 Task: Add Sprouts Lavender Rosewood Aromatherapy Room & Body Spray to the cart.
Action: Mouse moved to (316, 160)
Screenshot: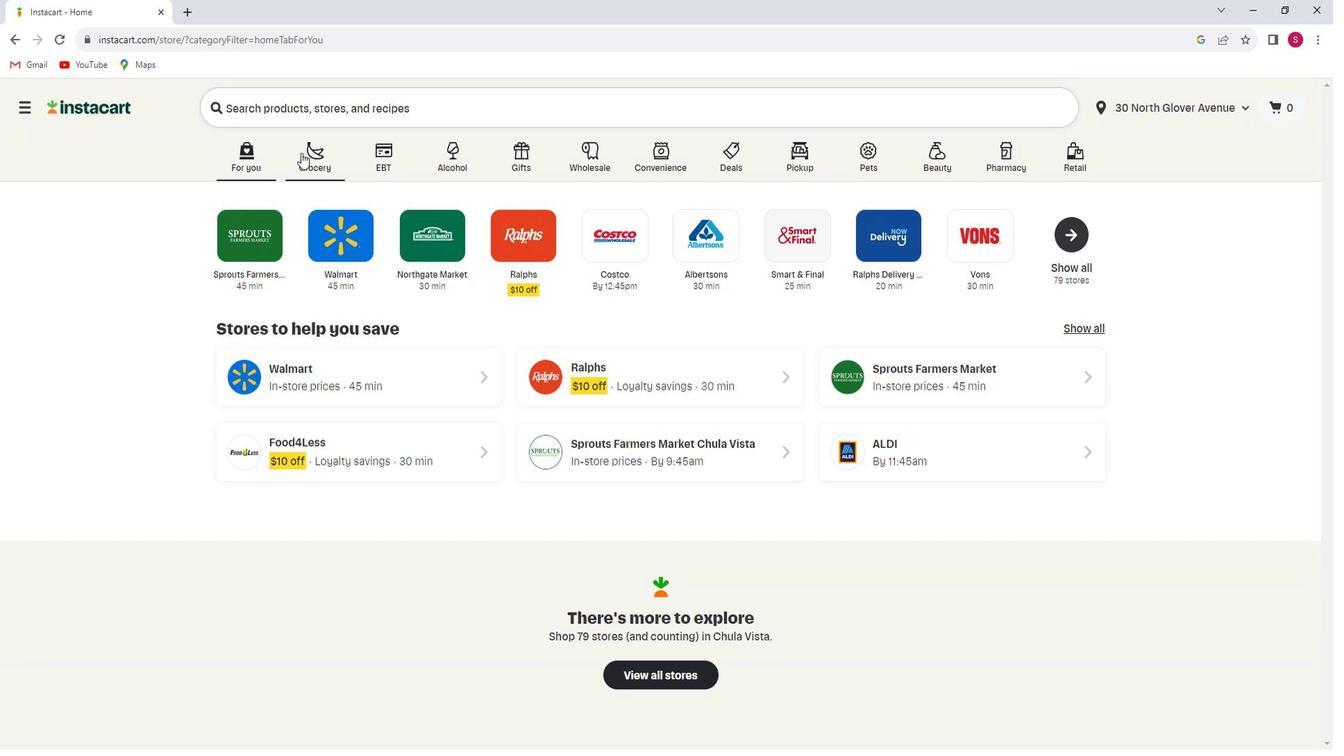 
Action: Mouse pressed left at (316, 160)
Screenshot: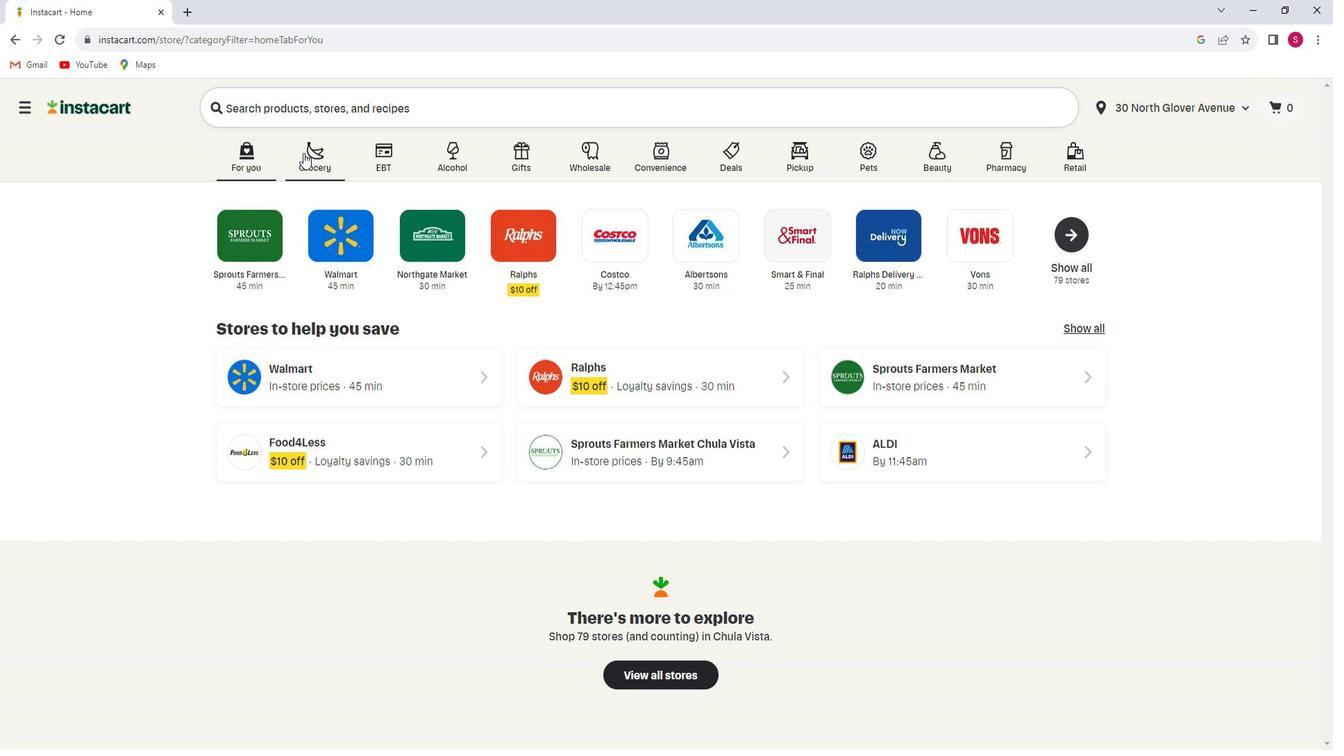 
Action: Mouse moved to (310, 406)
Screenshot: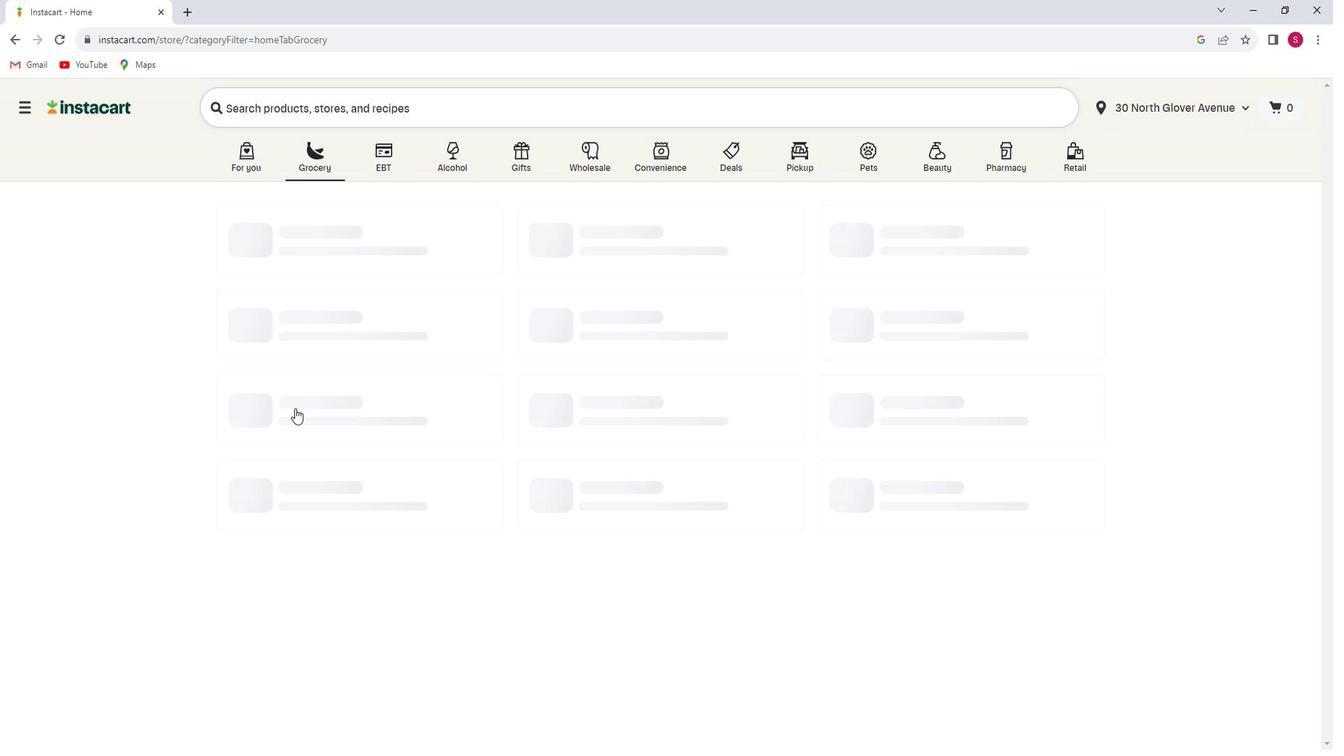 
Action: Mouse pressed left at (310, 406)
Screenshot: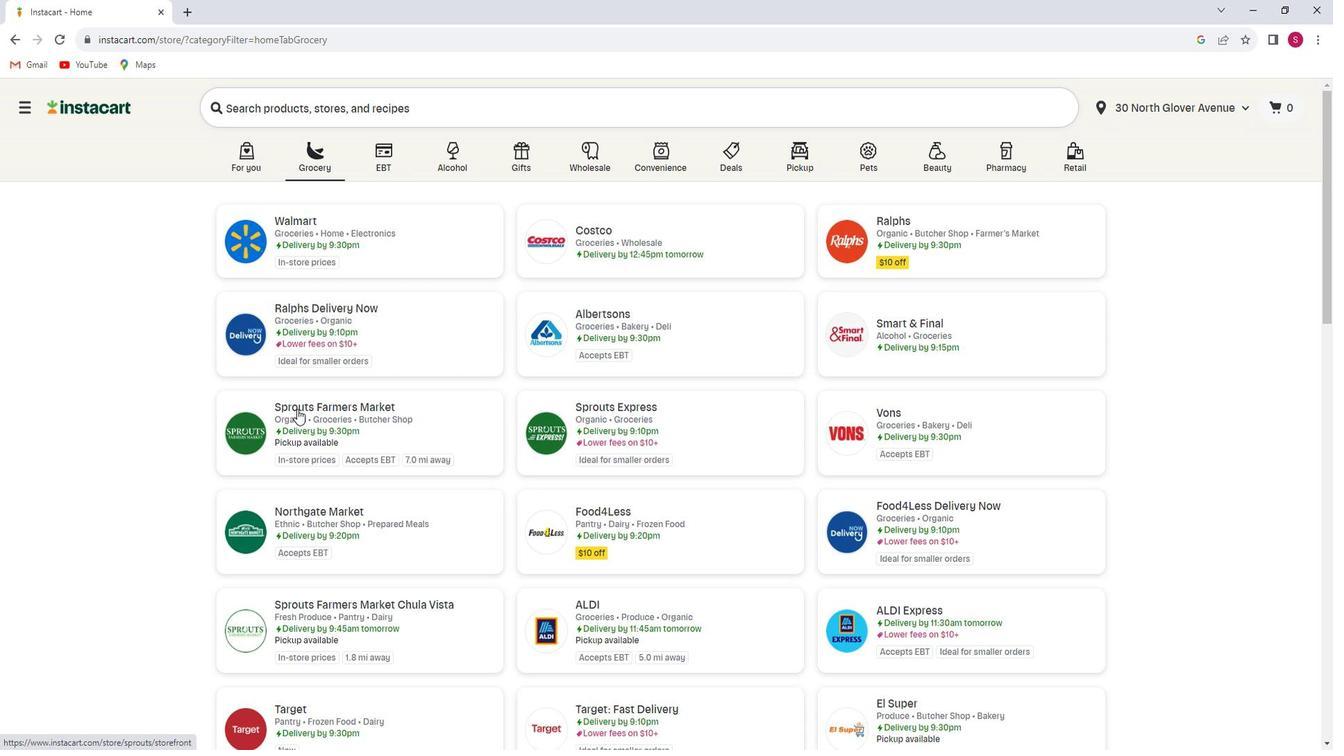 
Action: Mouse moved to (91, 418)
Screenshot: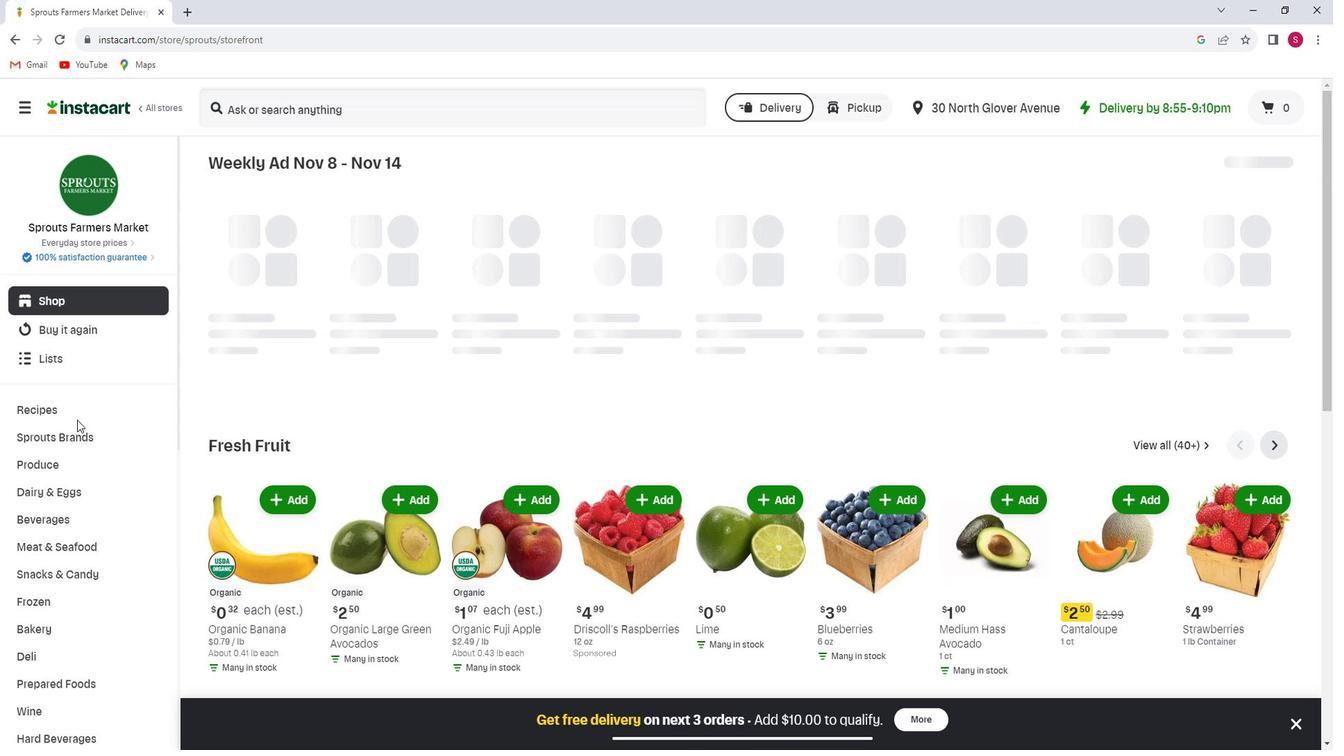 
Action: Mouse scrolled (91, 417) with delta (0, 0)
Screenshot: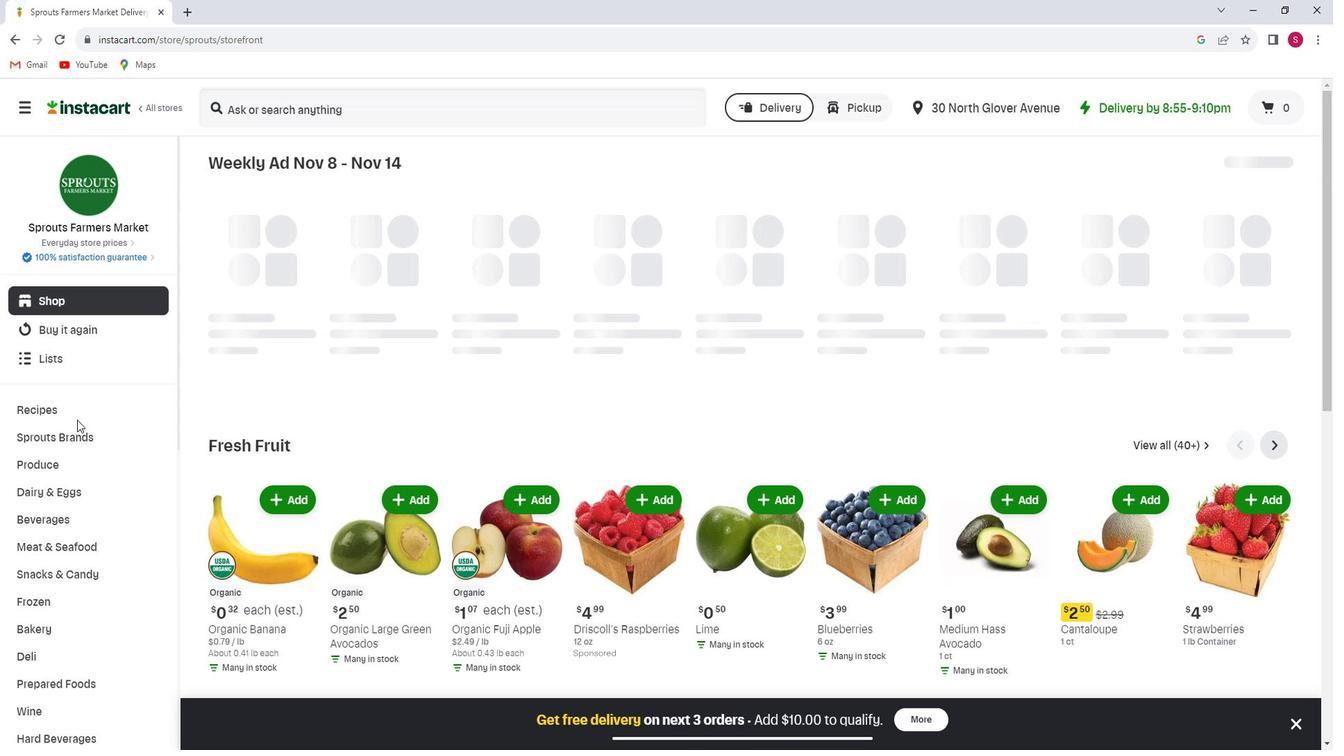 
Action: Mouse moved to (96, 419)
Screenshot: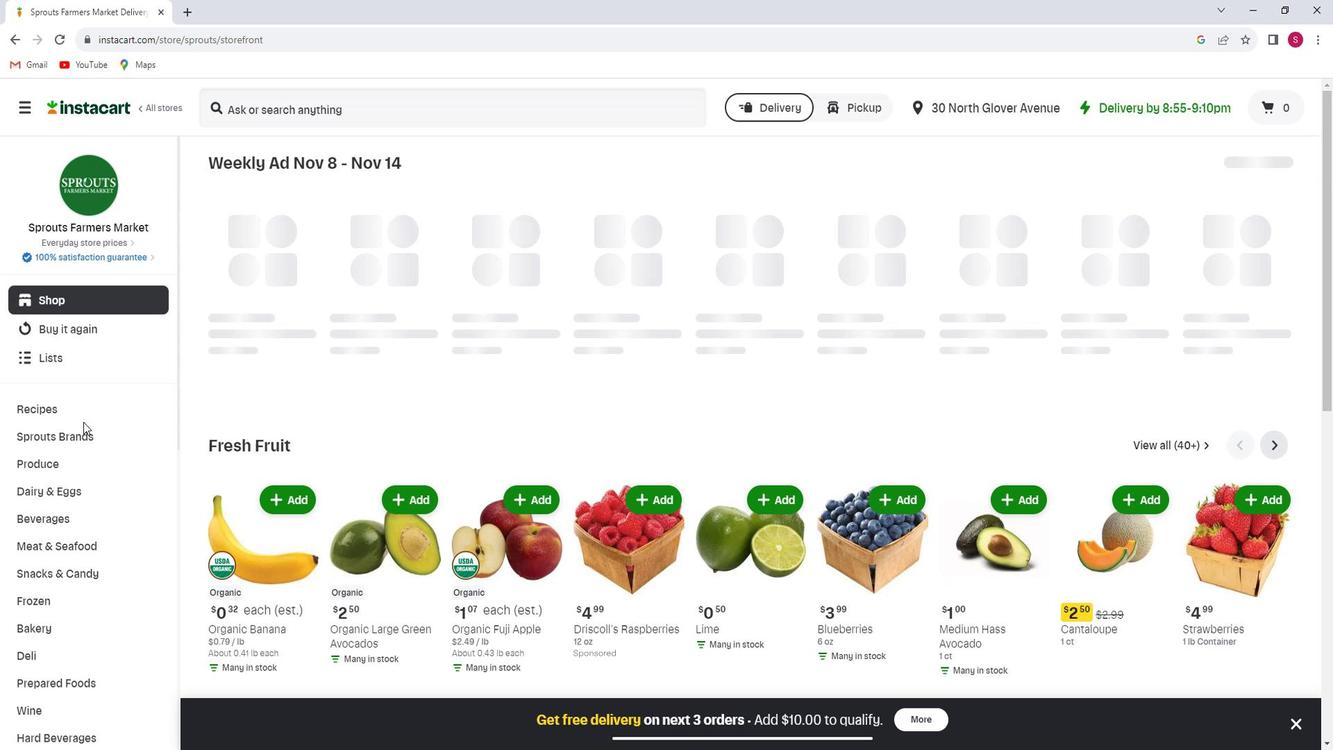 
Action: Mouse scrolled (96, 418) with delta (0, 0)
Screenshot: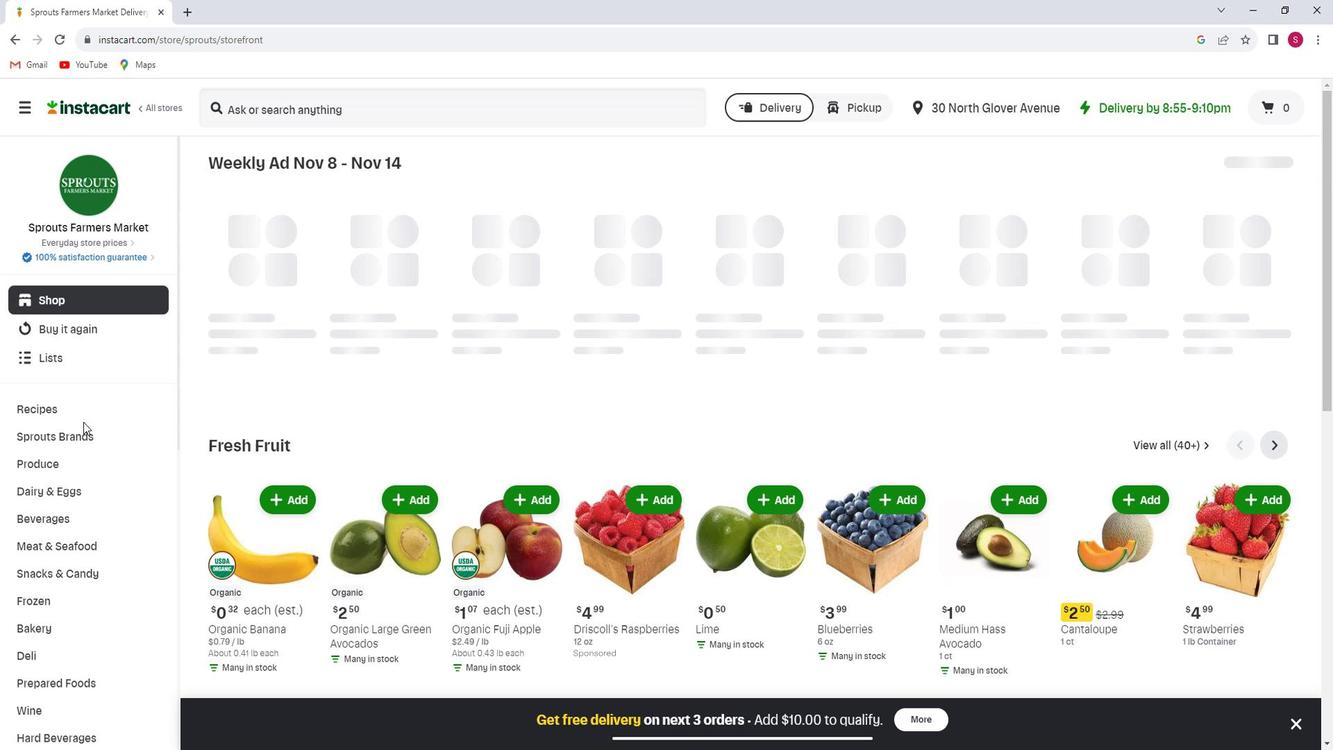 
Action: Mouse scrolled (96, 418) with delta (0, 0)
Screenshot: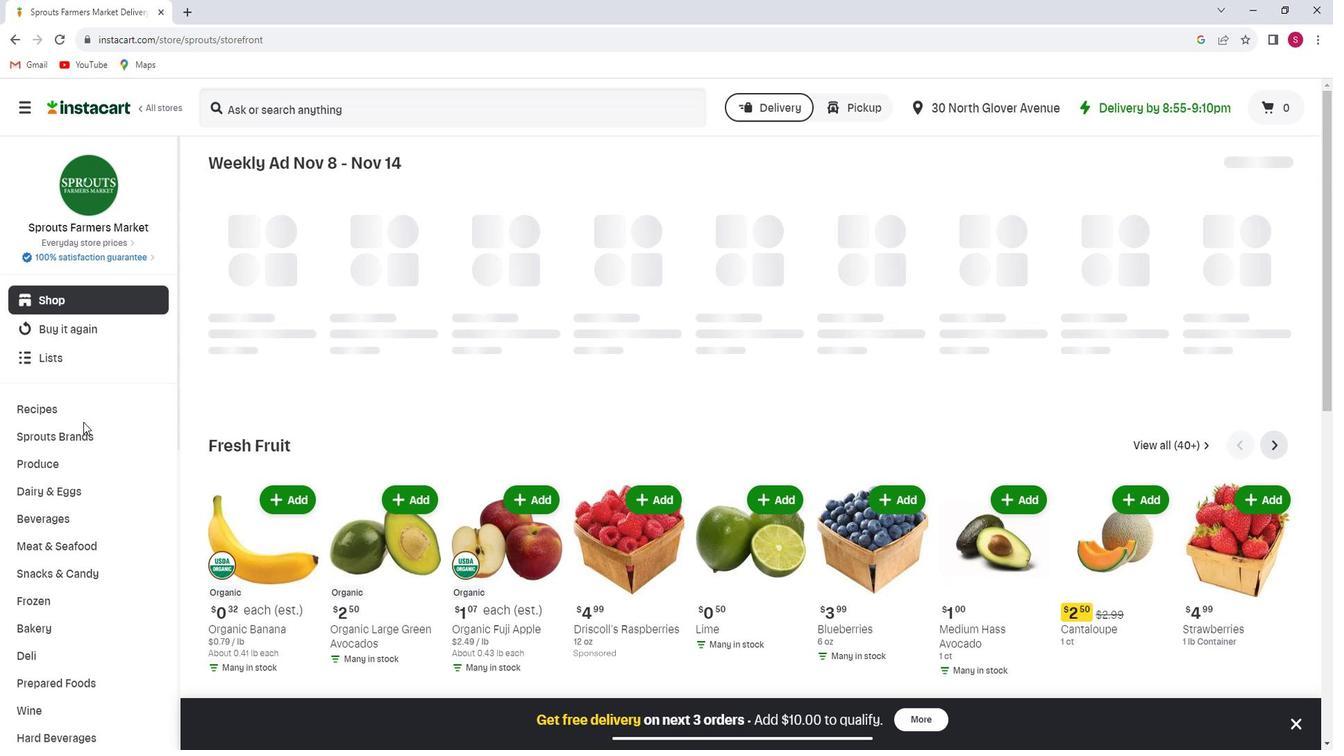 
Action: Mouse scrolled (96, 418) with delta (0, 0)
Screenshot: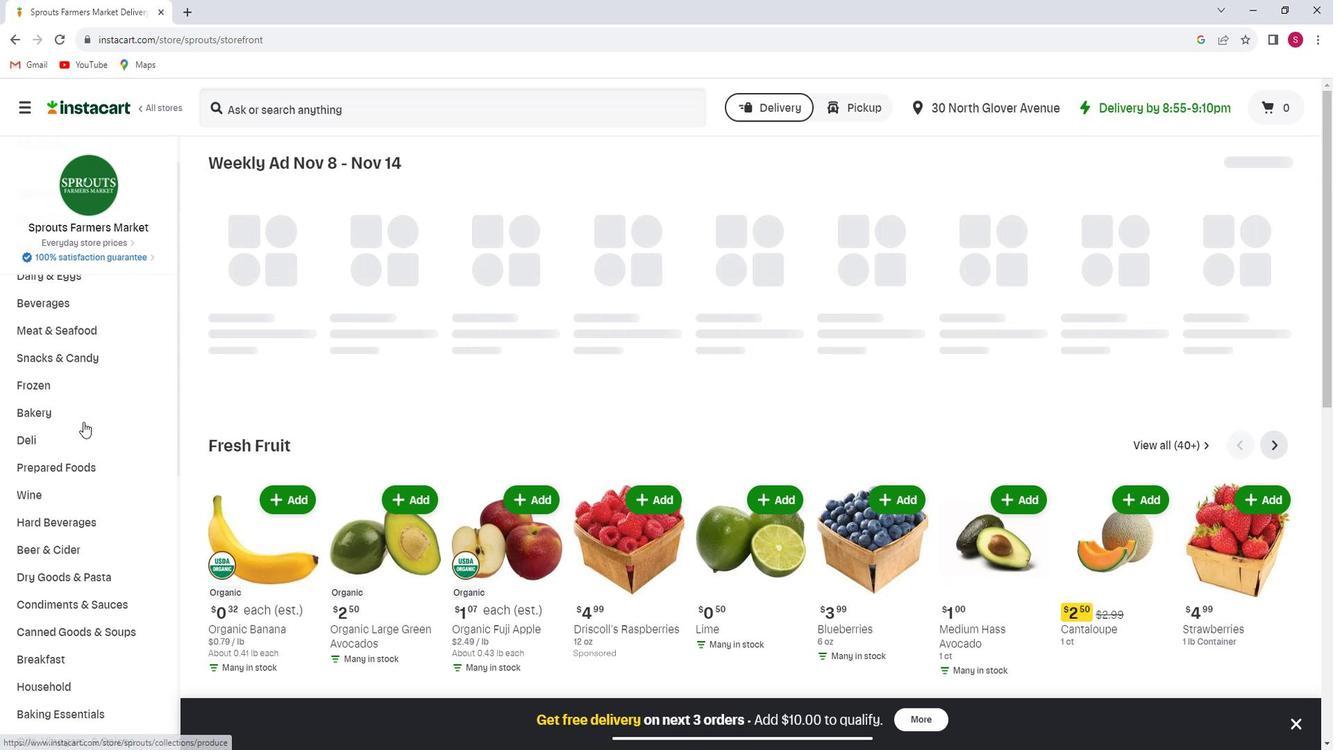 
Action: Mouse scrolled (96, 418) with delta (0, 0)
Screenshot: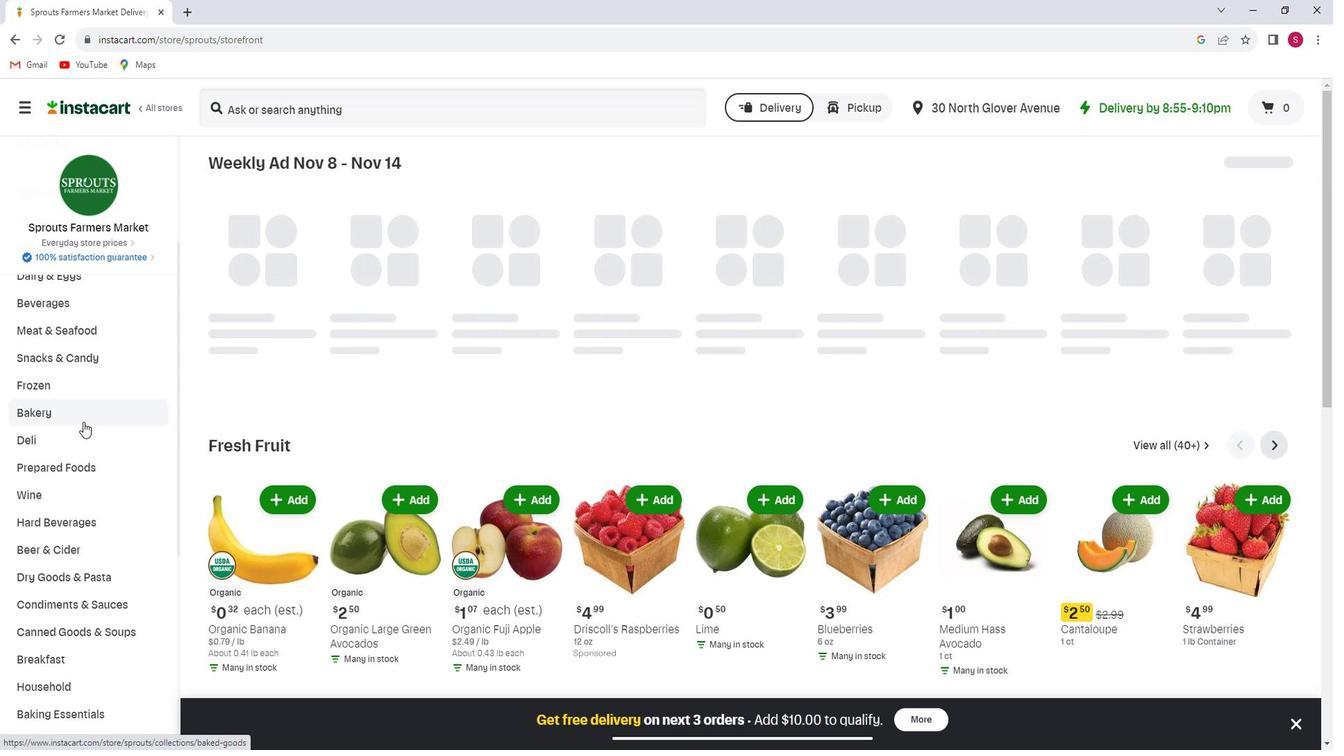 
Action: Mouse moved to (96, 425)
Screenshot: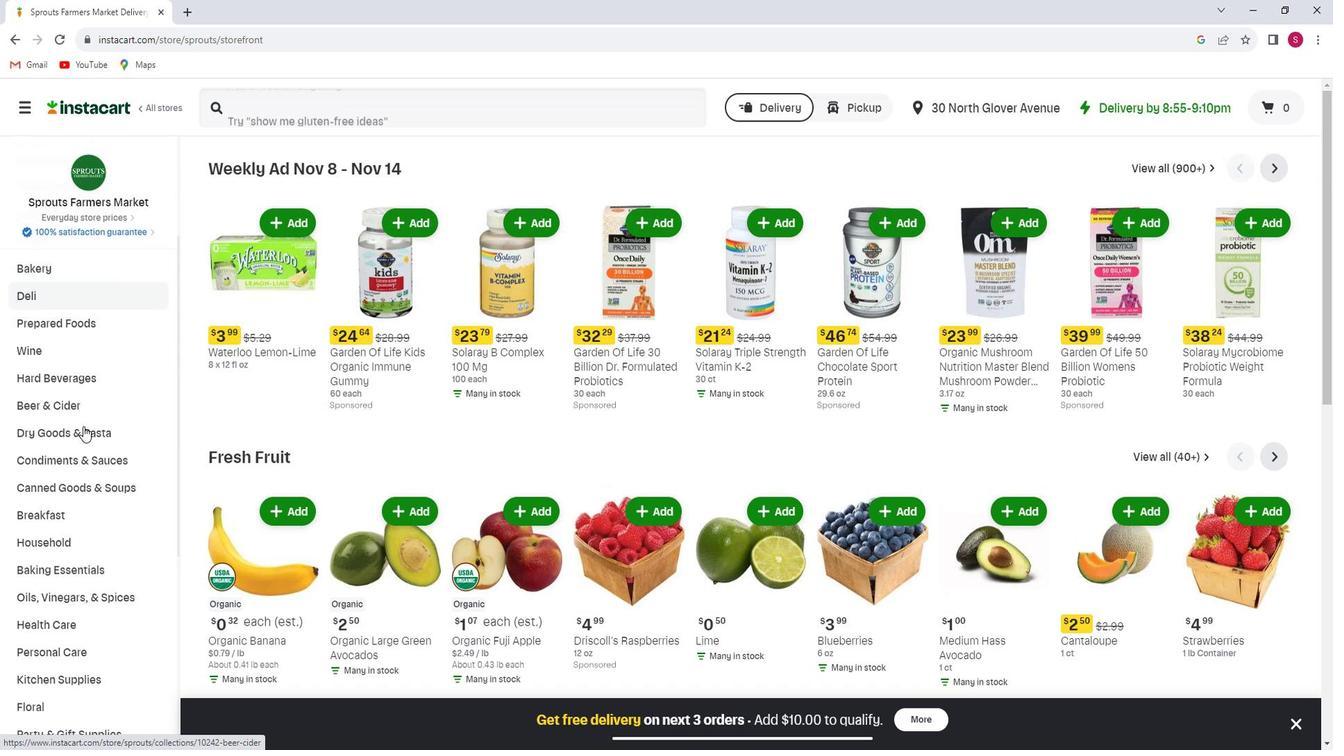 
Action: Mouse scrolled (96, 425) with delta (0, 0)
Screenshot: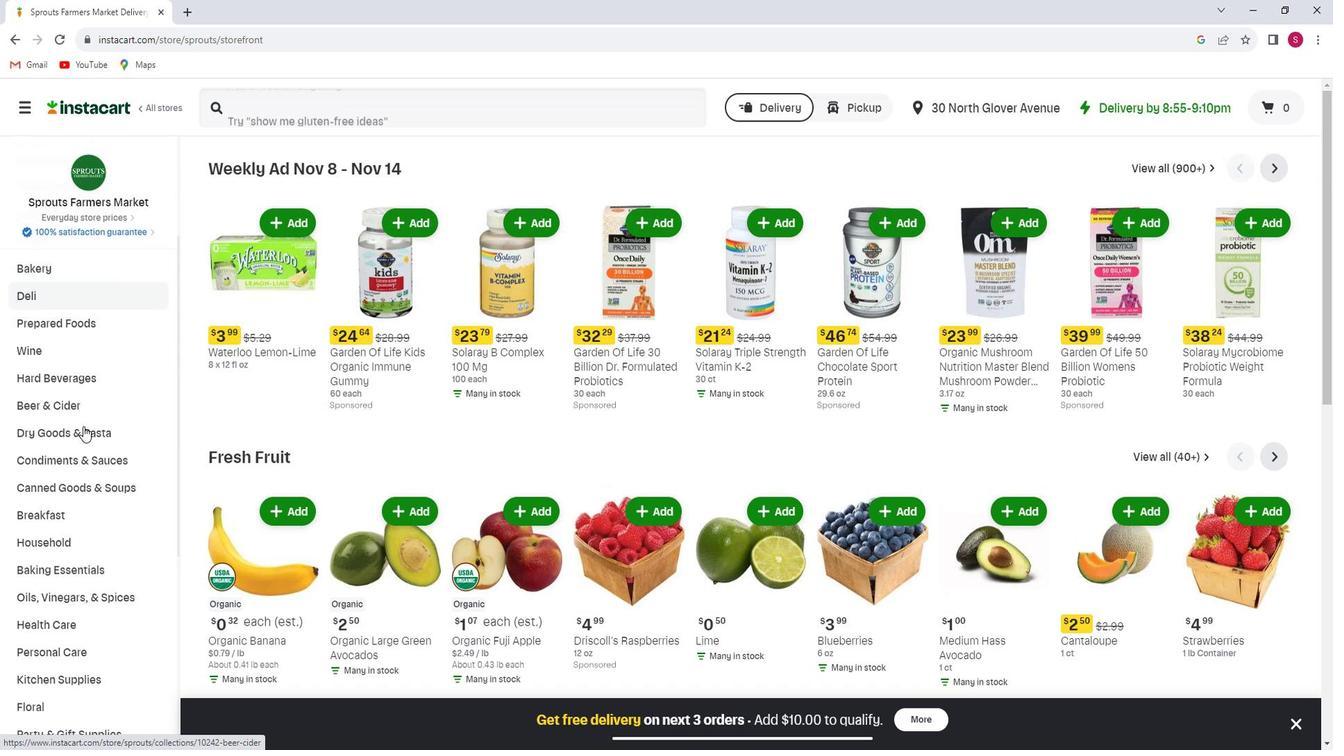 
Action: Mouse moved to (96, 427)
Screenshot: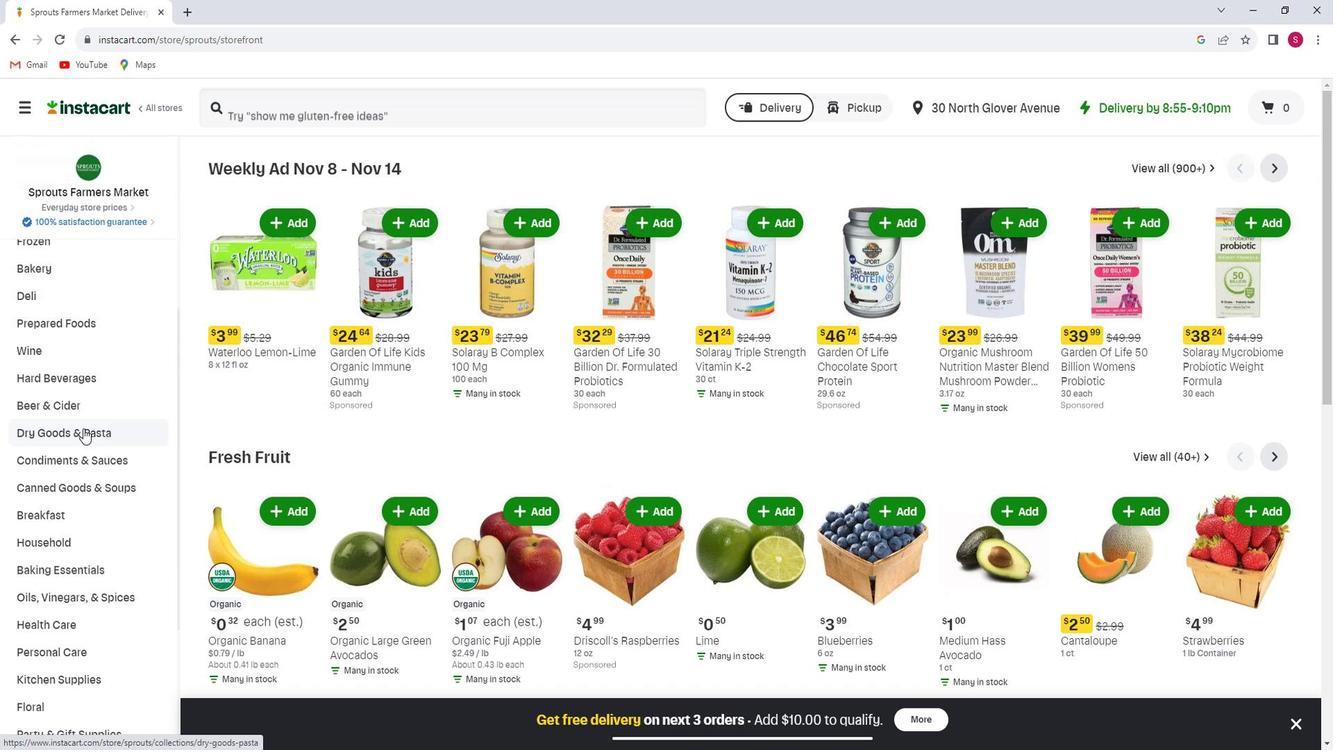 
Action: Mouse scrolled (96, 426) with delta (0, 0)
Screenshot: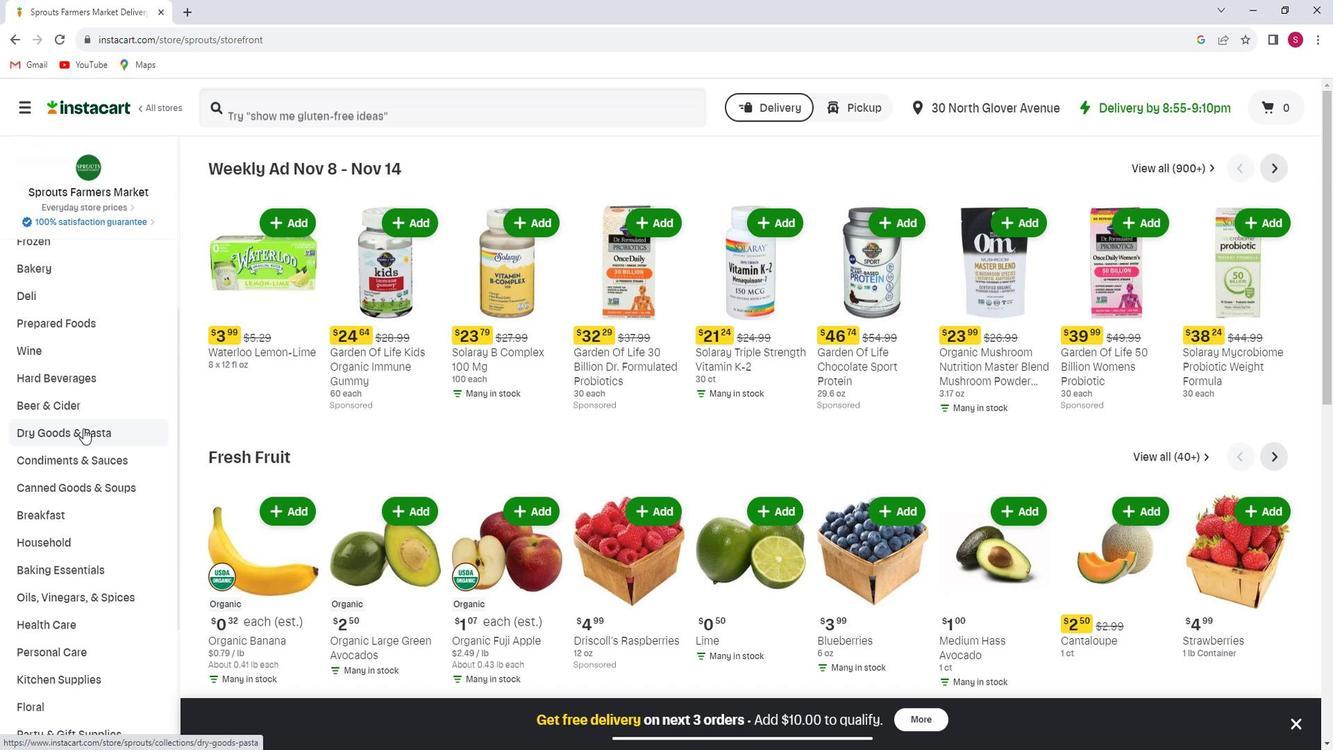 
Action: Mouse moved to (81, 445)
Screenshot: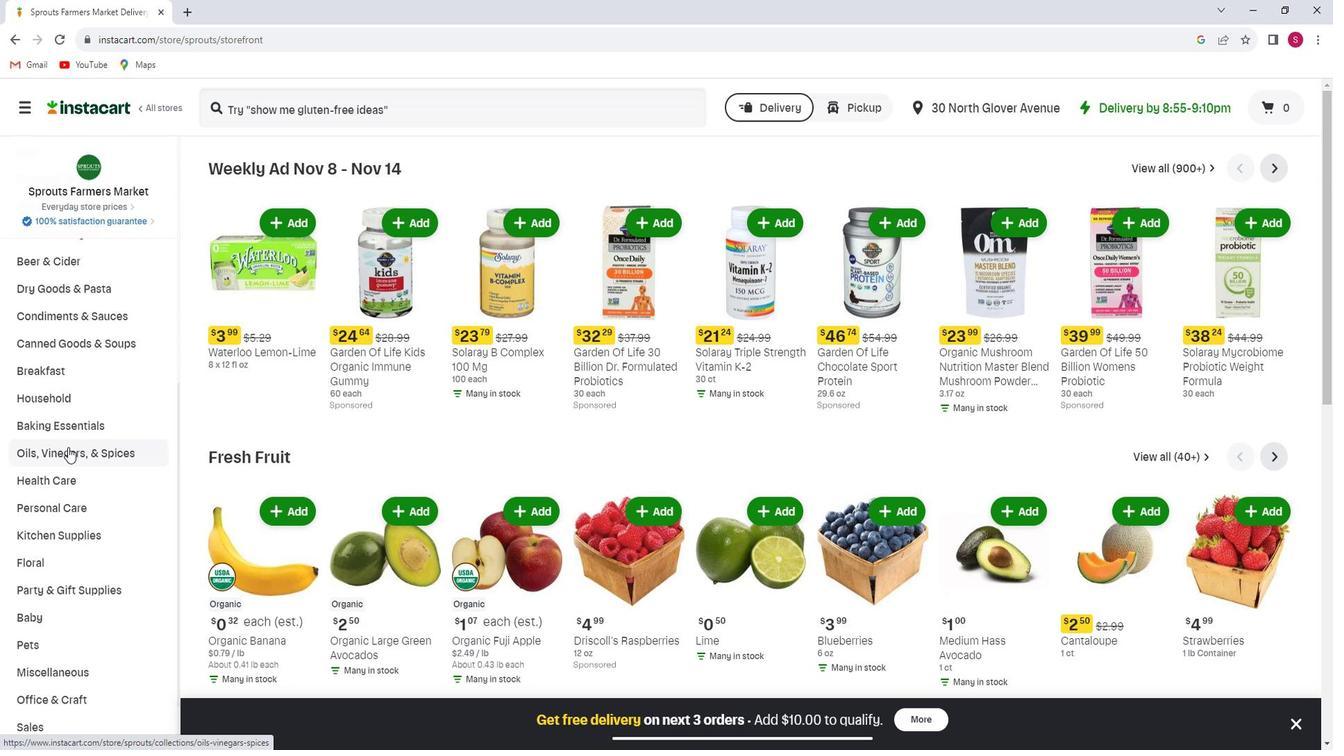 
Action: Mouse scrolled (81, 445) with delta (0, 0)
Screenshot: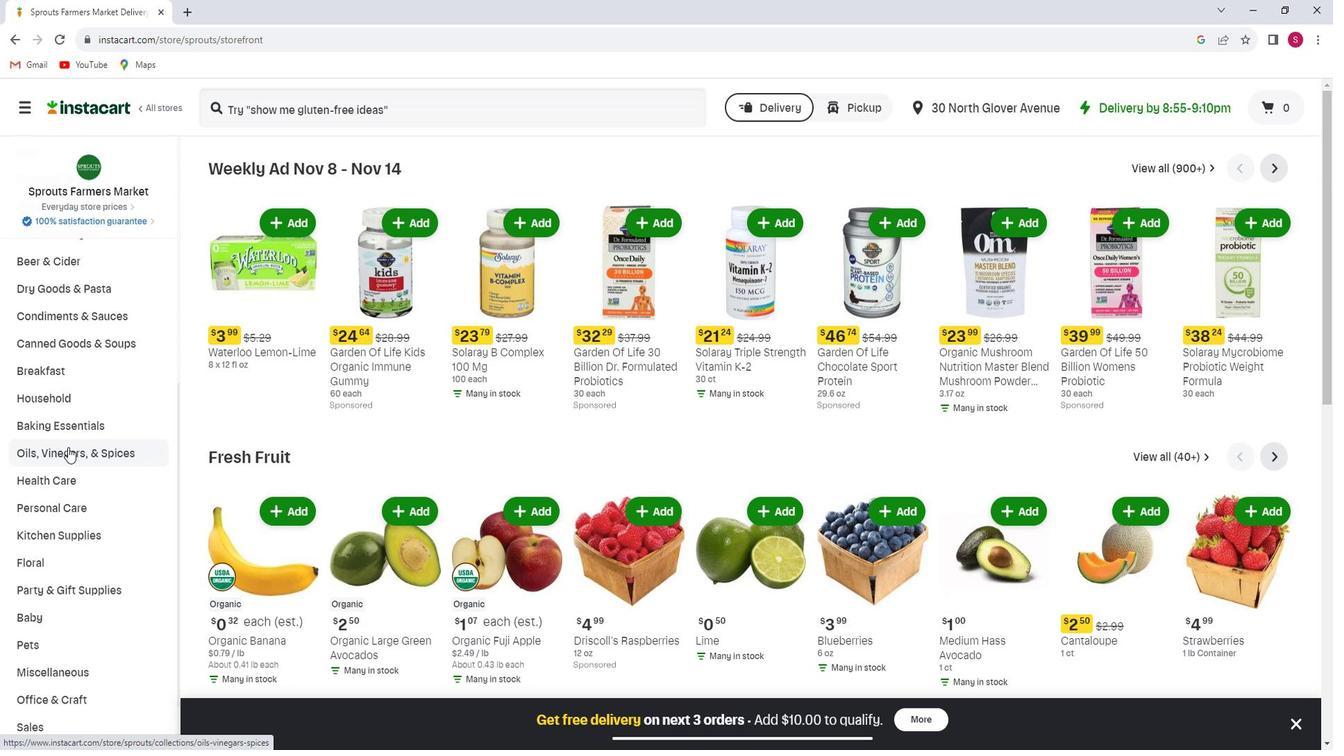 
Action: Mouse moved to (84, 441)
Screenshot: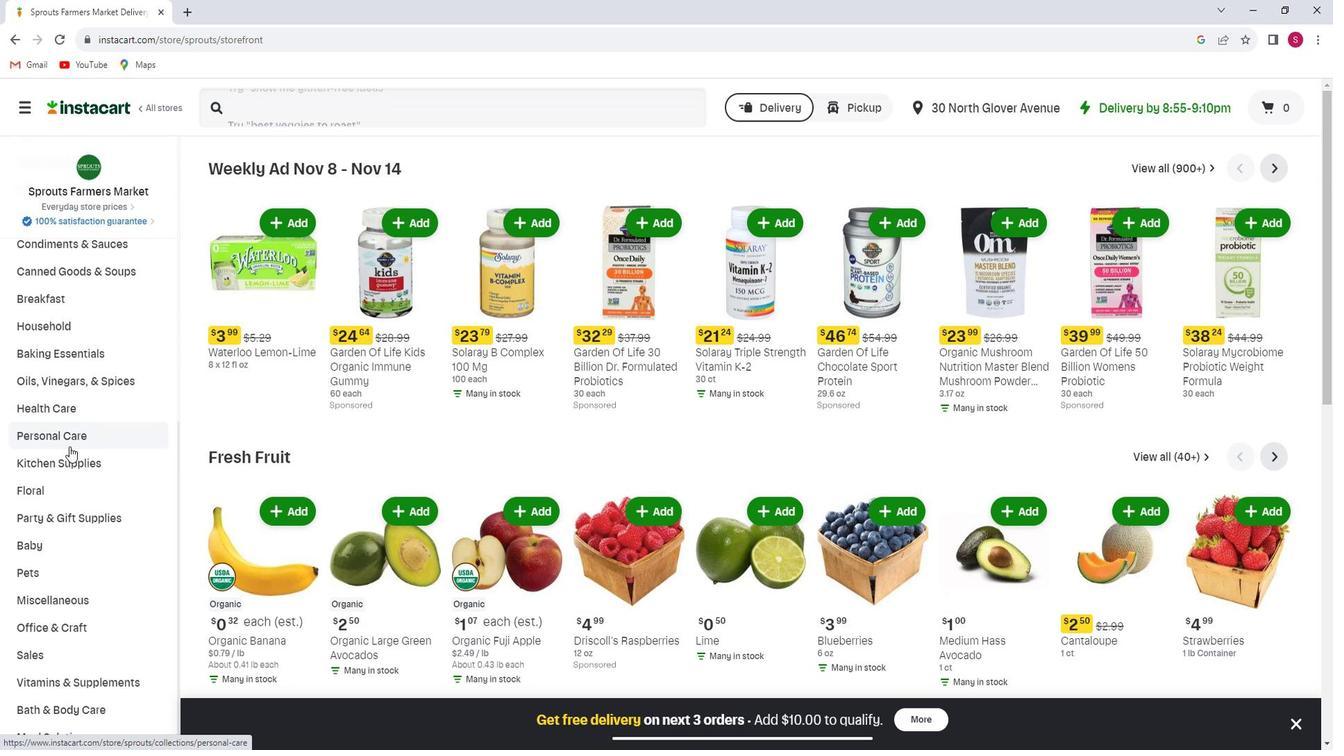 
Action: Mouse pressed left at (84, 441)
Screenshot: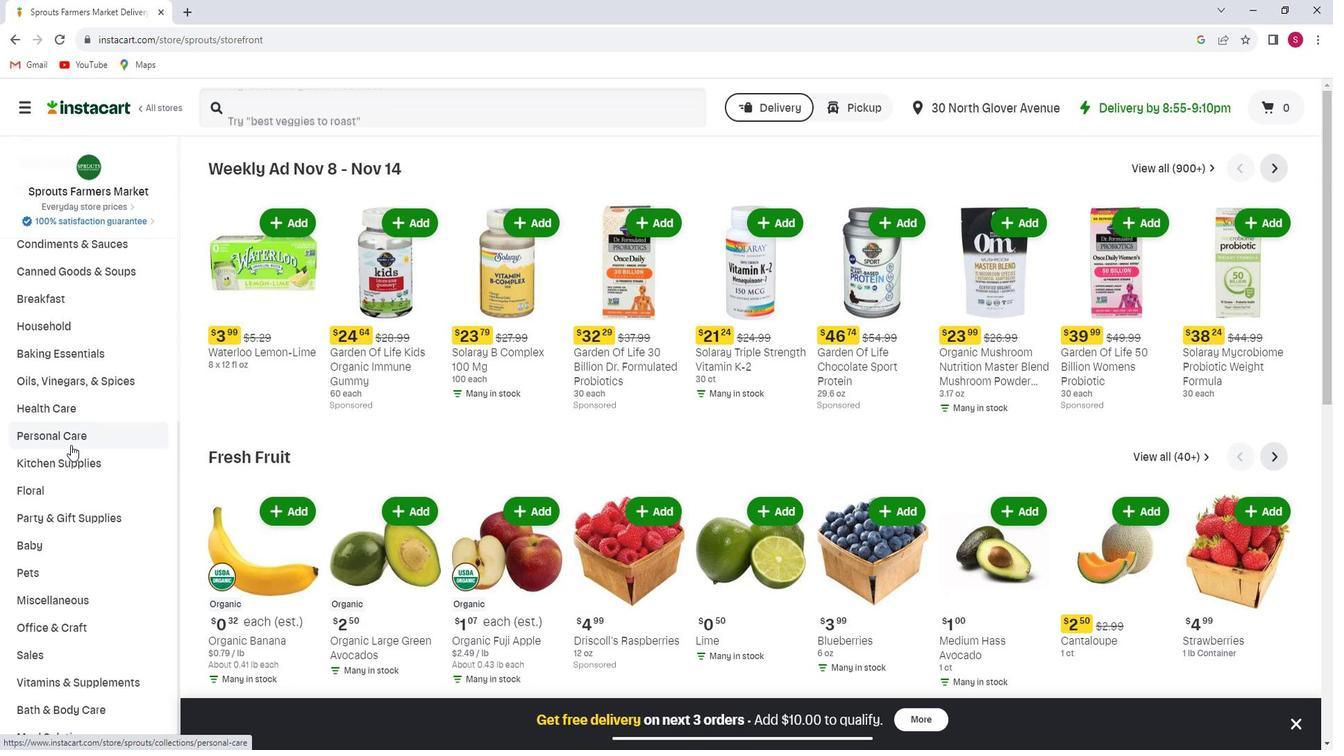 
Action: Mouse moved to (95, 474)
Screenshot: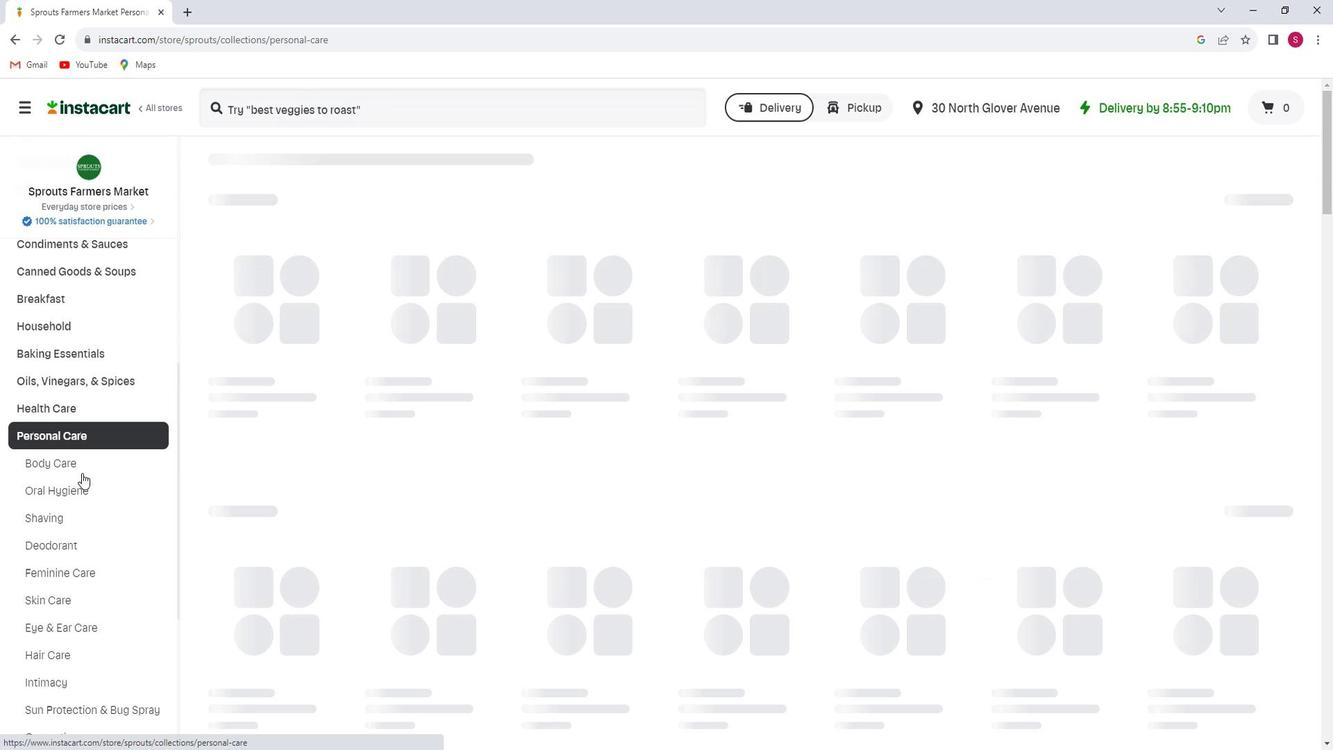 
Action: Mouse scrolled (95, 473) with delta (0, 0)
Screenshot: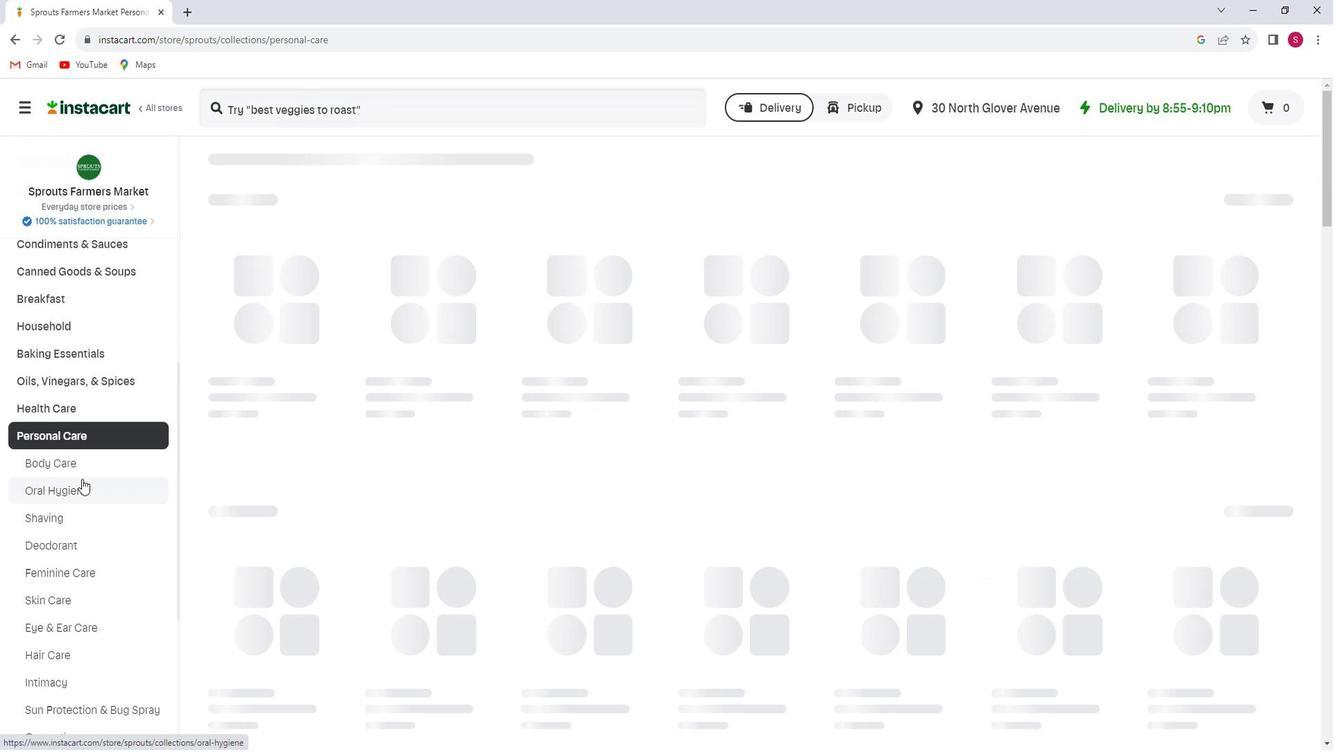 
Action: Mouse moved to (95, 474)
Screenshot: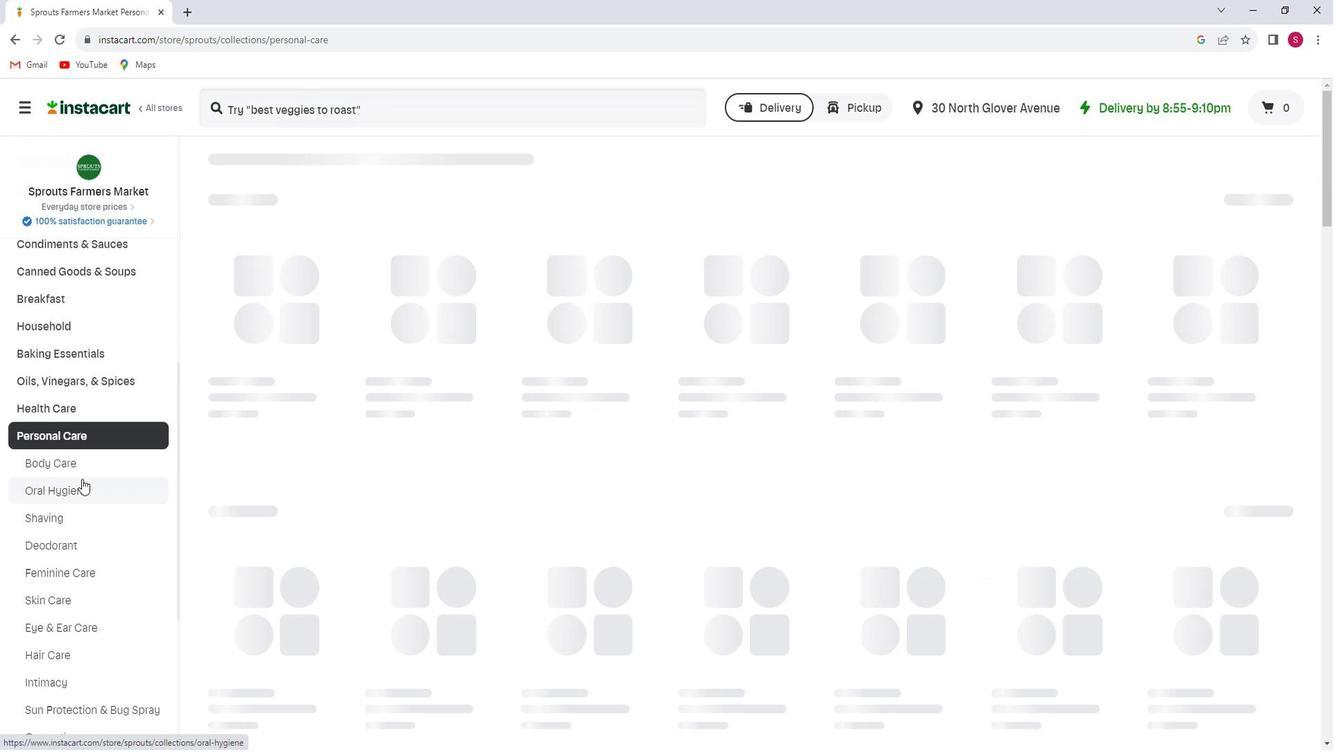 
Action: Mouse scrolled (95, 473) with delta (0, 0)
Screenshot: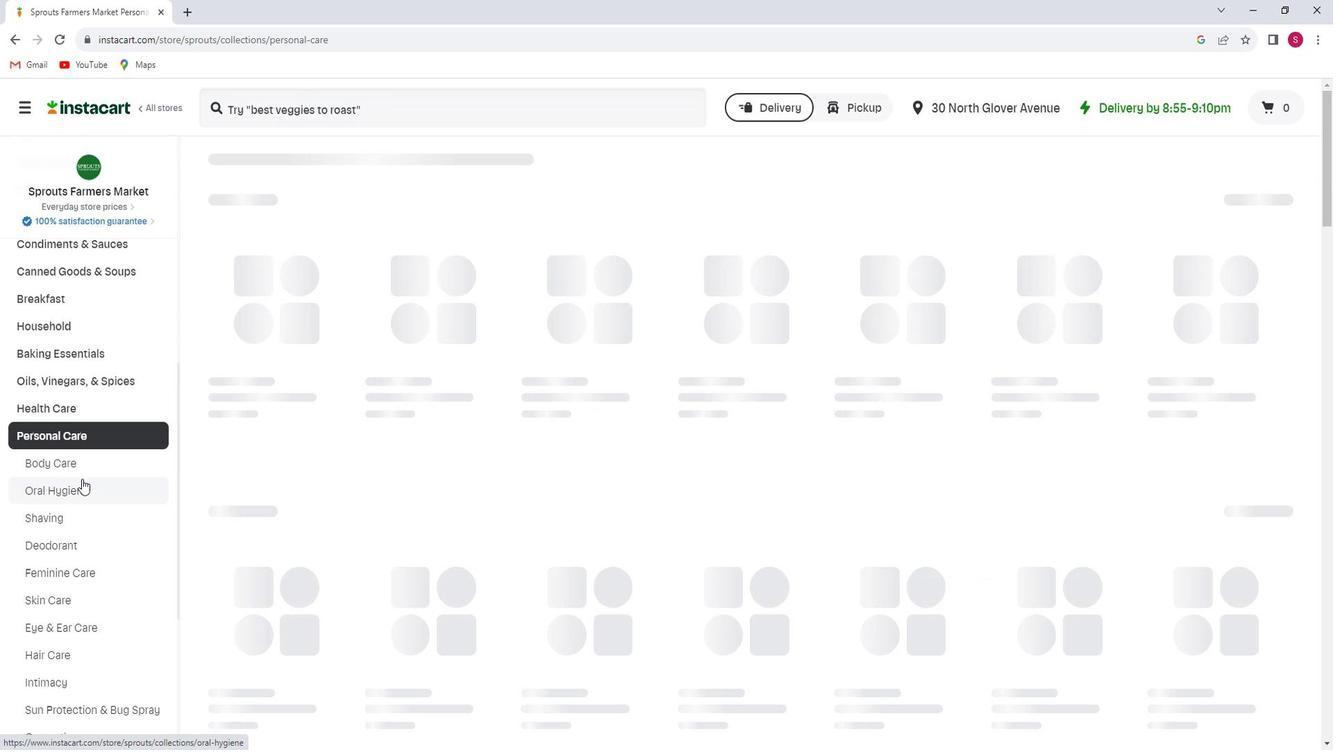 
Action: Mouse moved to (76, 575)
Screenshot: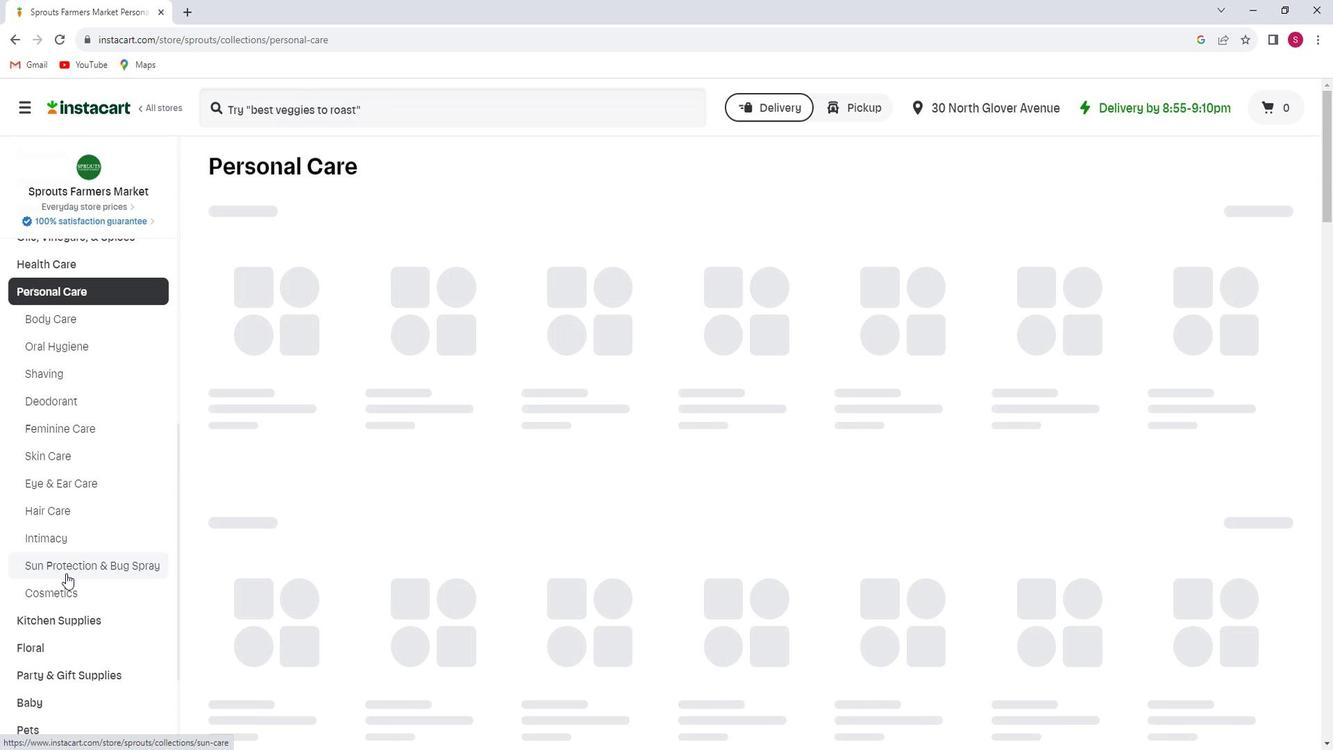 
Action: Mouse pressed left at (76, 575)
Screenshot: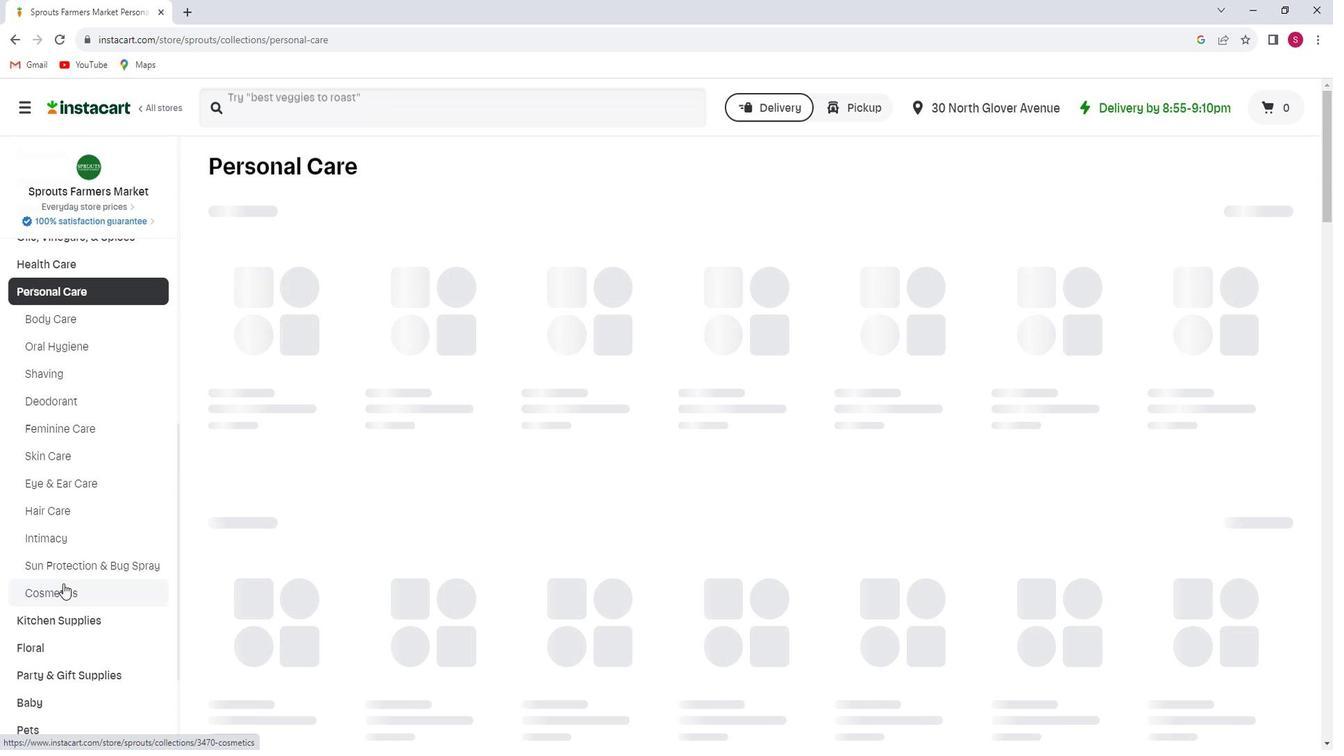 
Action: Mouse moved to (417, 231)
Screenshot: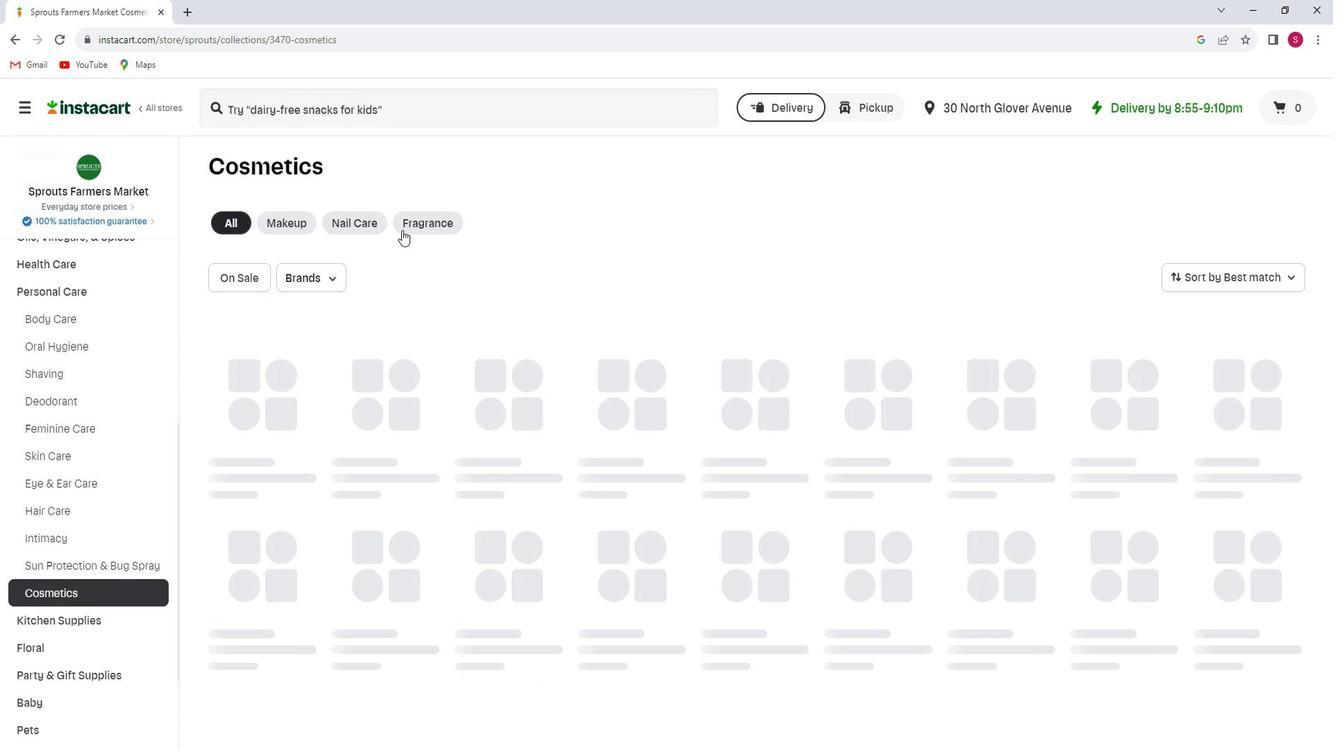 
Action: Mouse pressed left at (417, 231)
Screenshot: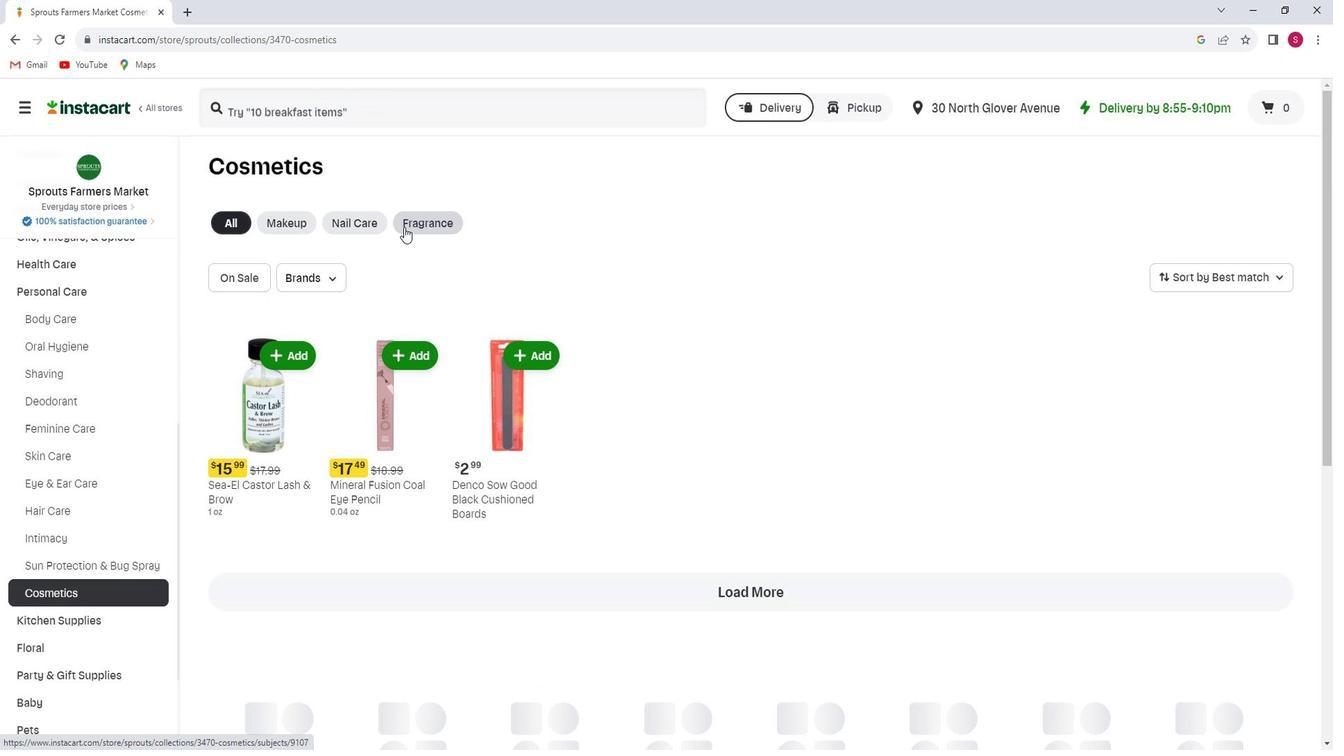 
Action: Mouse moved to (375, 114)
Screenshot: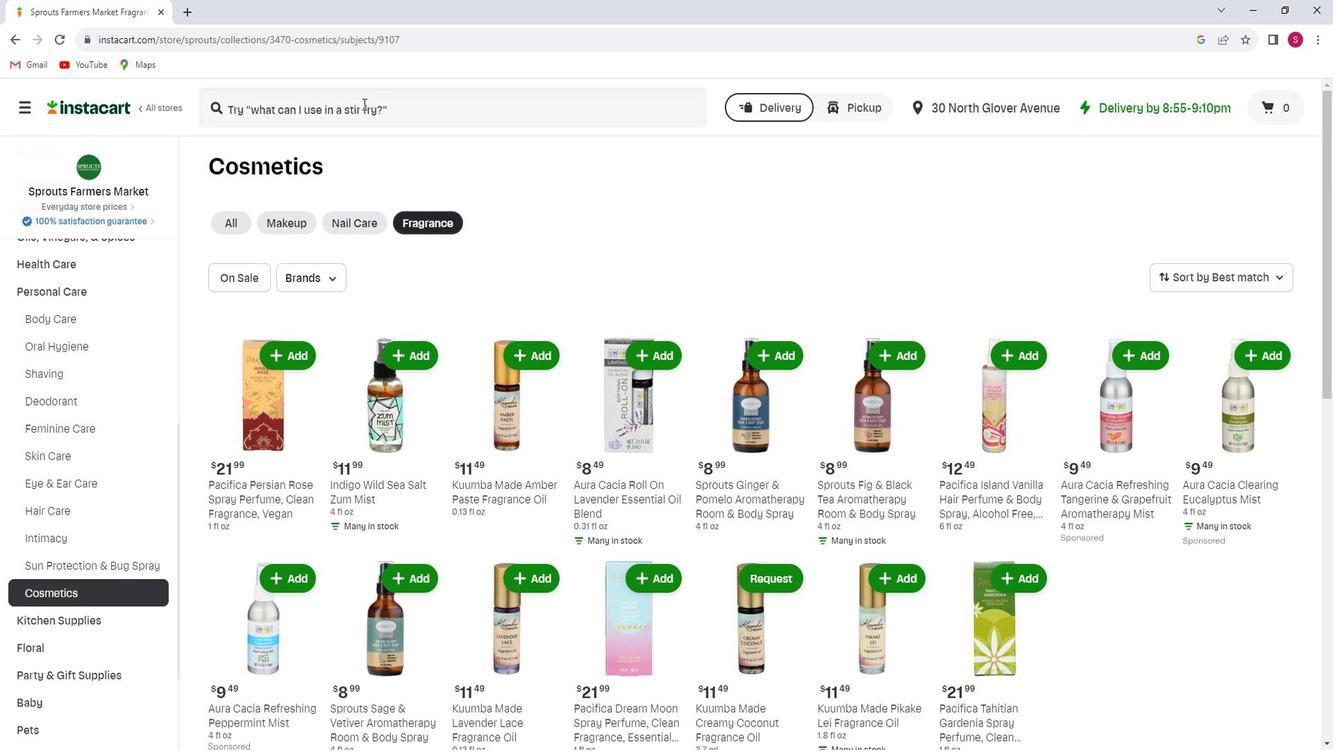 
Action: Mouse pressed left at (375, 114)
Screenshot: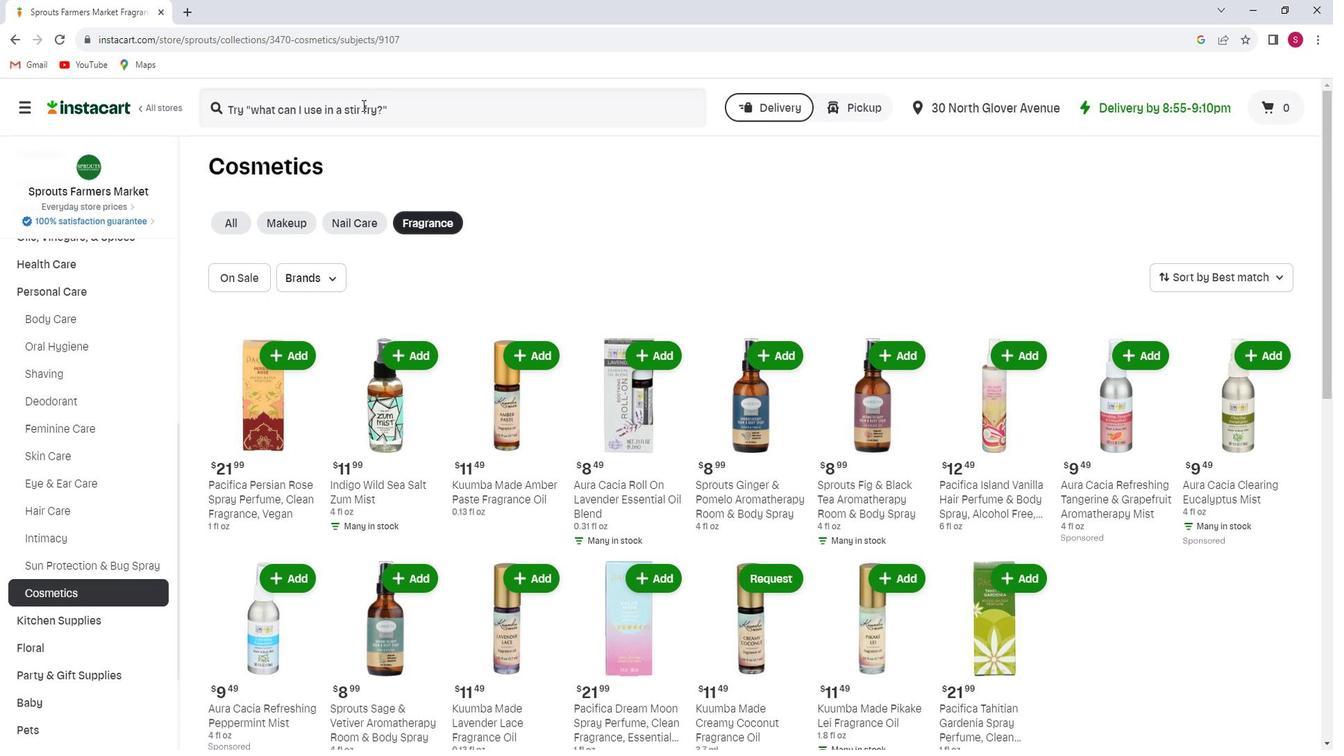 
Action: Key pressed <Key.shift>Sprouts<Key.space><Key.shift>Lavender<Key.space><Key.shift>Rosewood<Key.space><Key.shift>Aromatherapy<Key.space><Key.shift>Room<Key.space><Key.shift><Key.shift><Key.shift><Key.shift><Key.shift><Key.shift><Key.shift><Key.shift><Key.shift><Key.shift><Key.shift><Key.shift>&<Key.space><Key.shift>Body<Key.space><Key.shift>Spray<Key.enter>
Screenshot: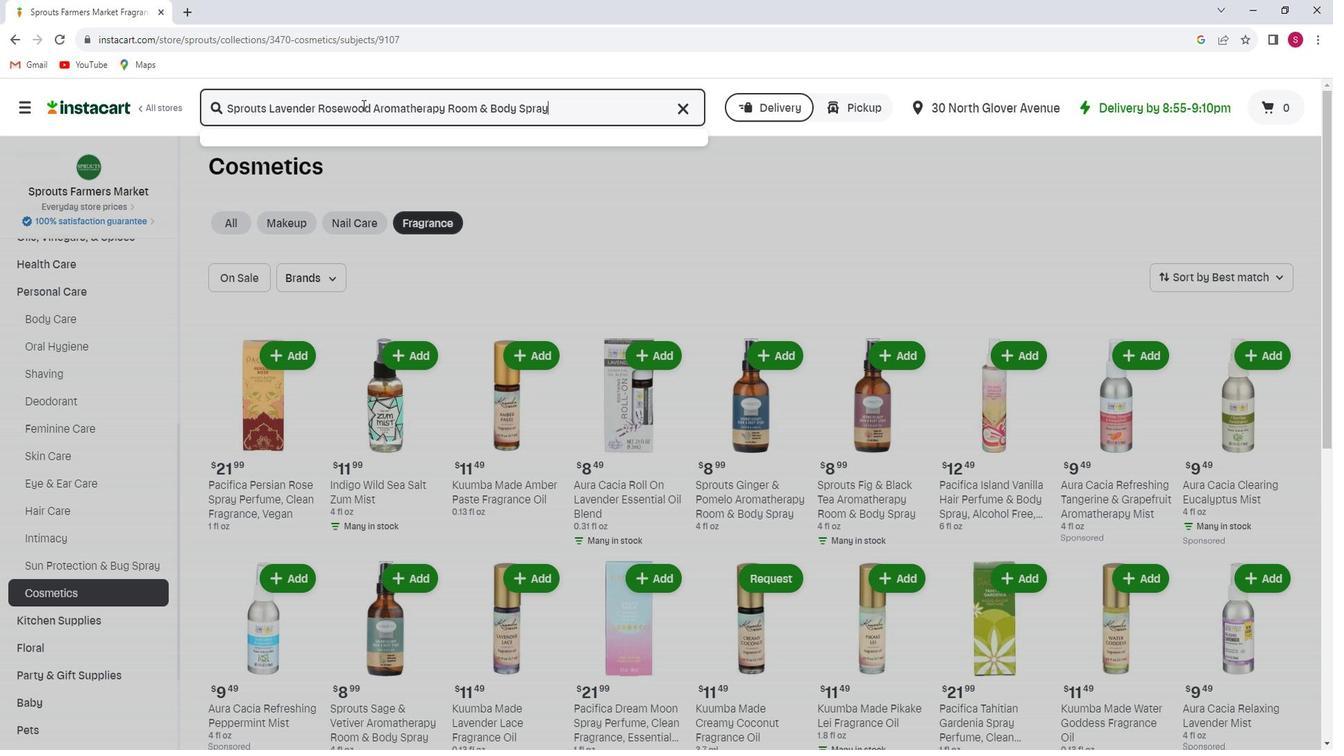 
Action: Mouse moved to (593, 232)
Screenshot: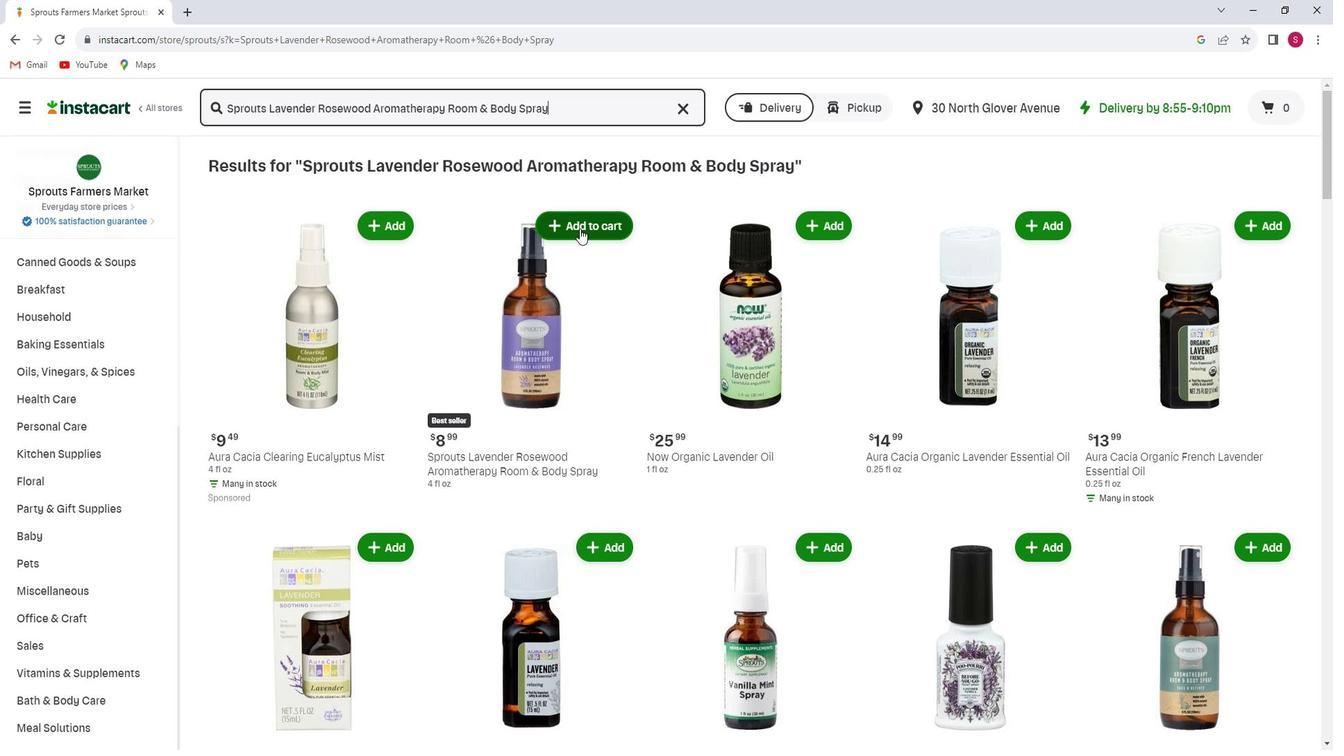 
Action: Mouse pressed left at (593, 232)
Screenshot: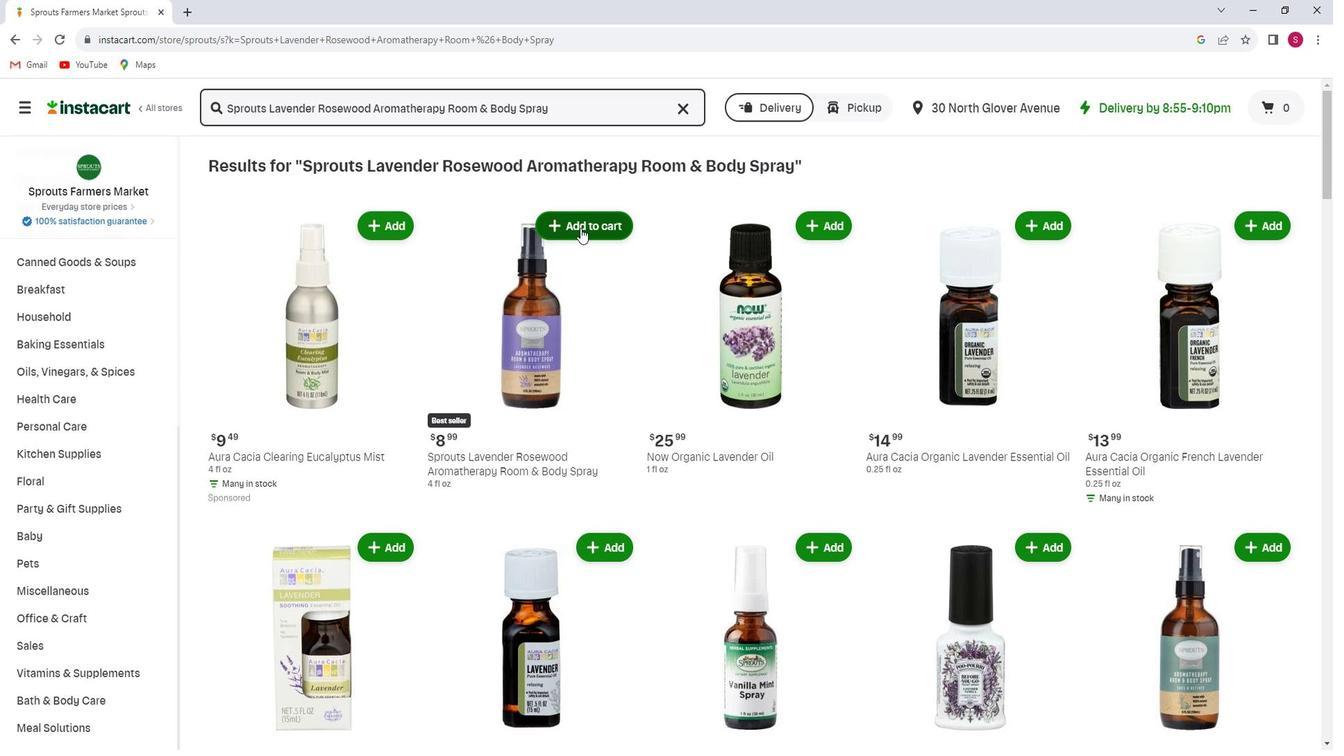 
Action: Mouse moved to (594, 290)
Screenshot: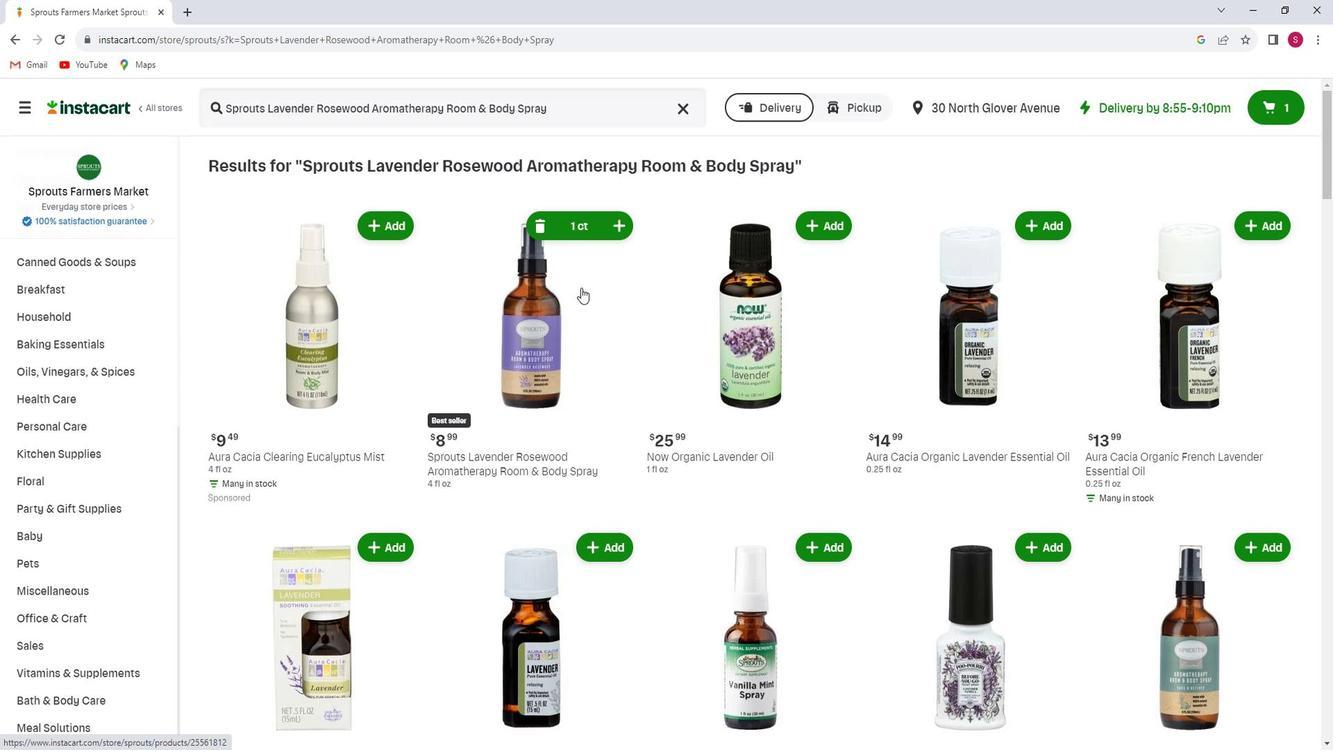 
